 Task: Apply the format date time.
Action: Mouse moved to (200, 92)
Screenshot: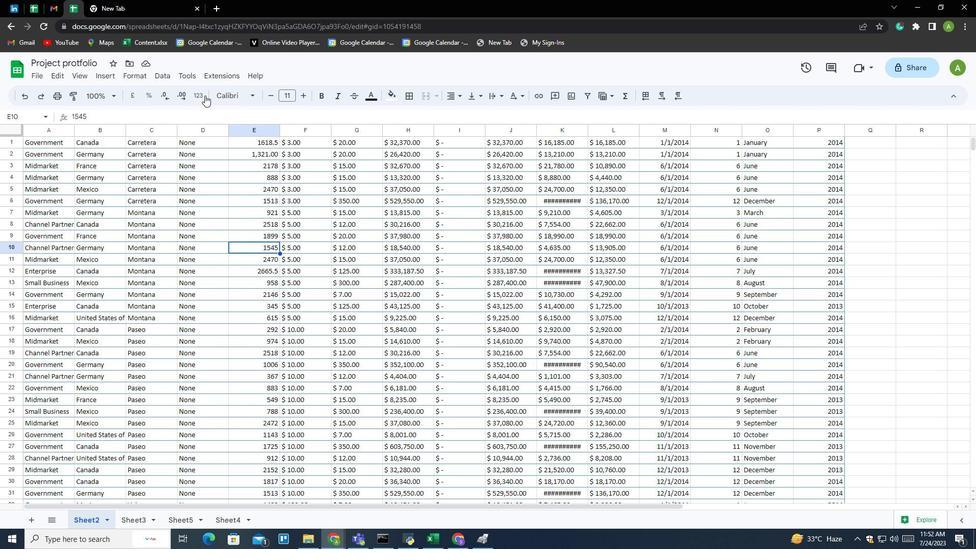 
Action: Mouse pressed left at (200, 92)
Screenshot: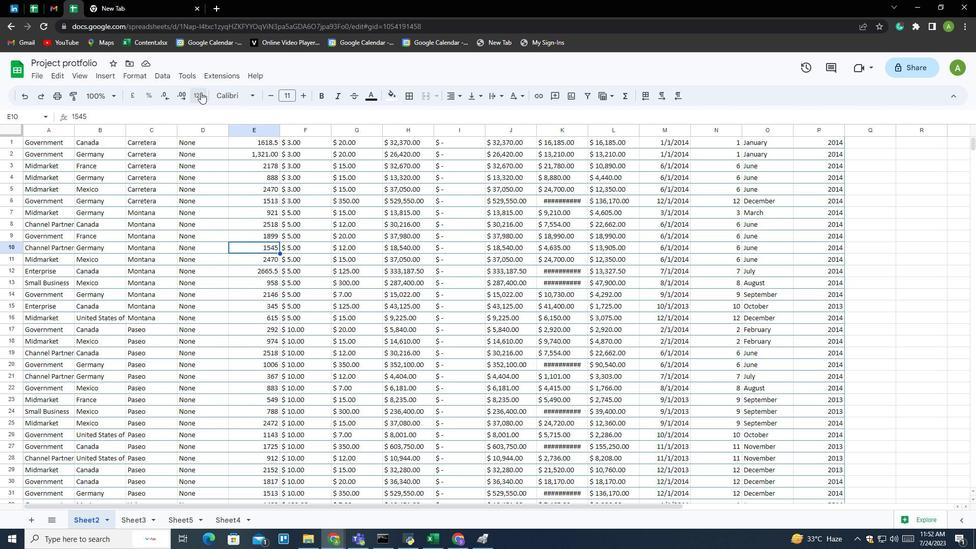 
Action: Mouse moved to (220, 318)
Screenshot: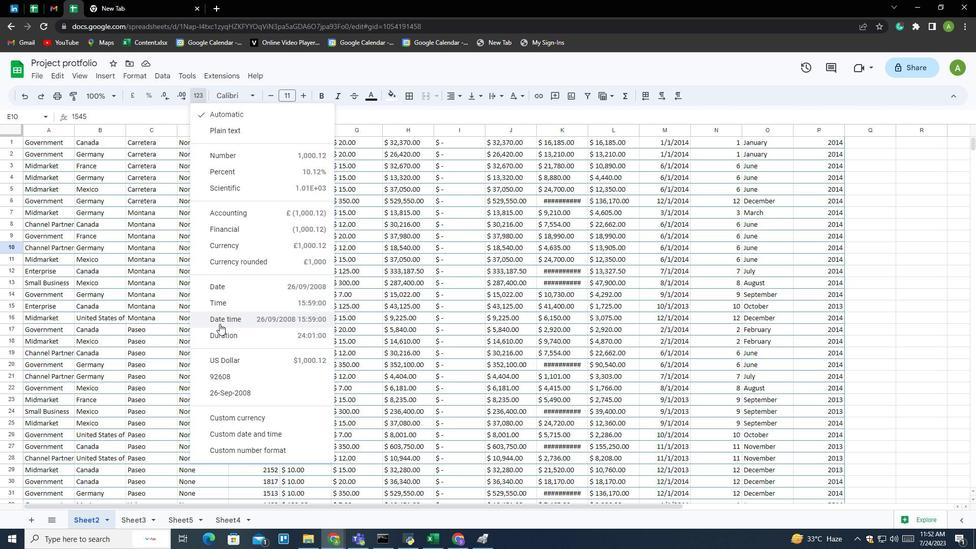 
Action: Mouse pressed left at (220, 318)
Screenshot: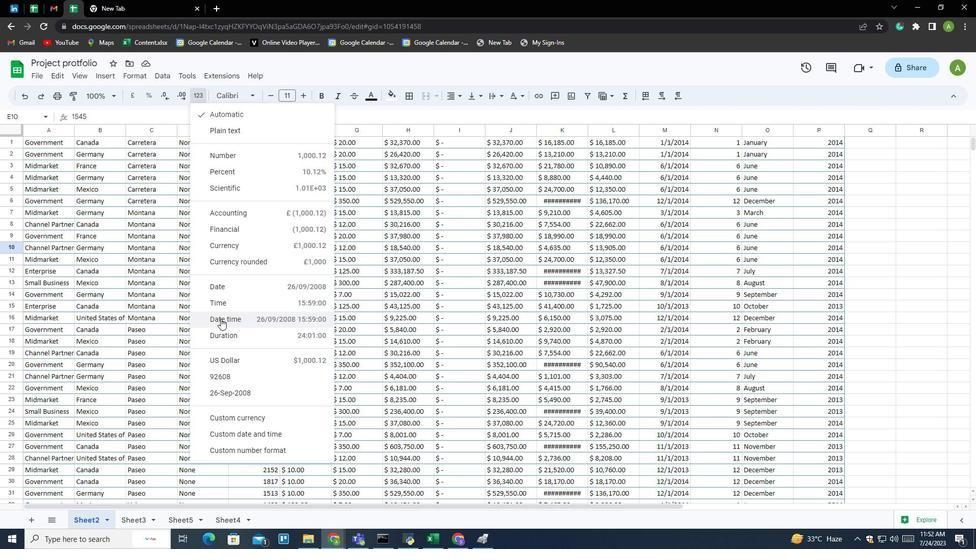 
Action: Mouse moved to (263, 316)
Screenshot: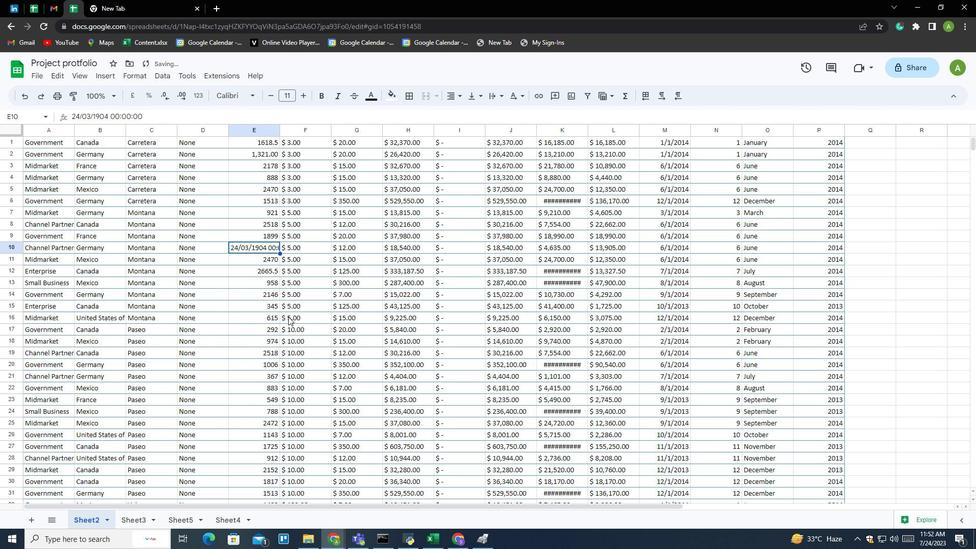 
